 Task: Create a due date automation trigger when advanced on, 2 hours after a card is due add basic with the green label.
Action: Mouse moved to (815, 239)
Screenshot: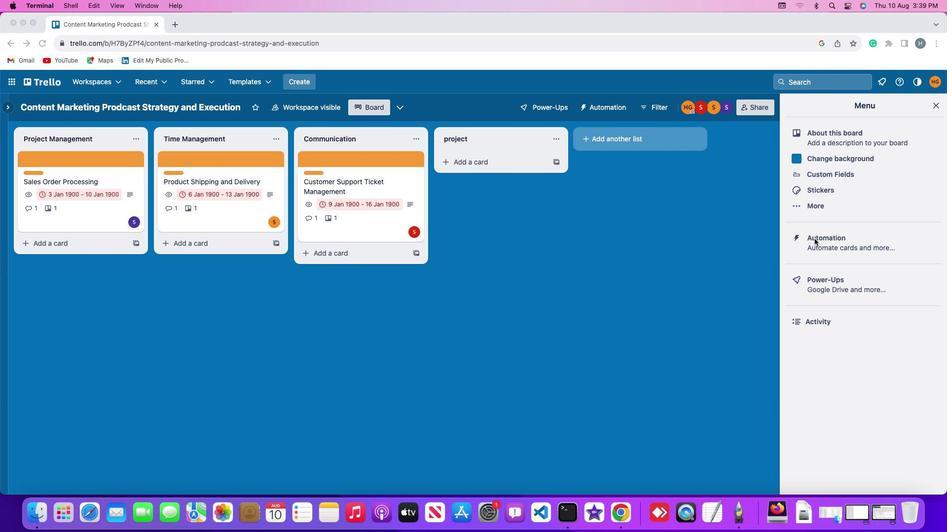 
Action: Mouse pressed left at (815, 239)
Screenshot: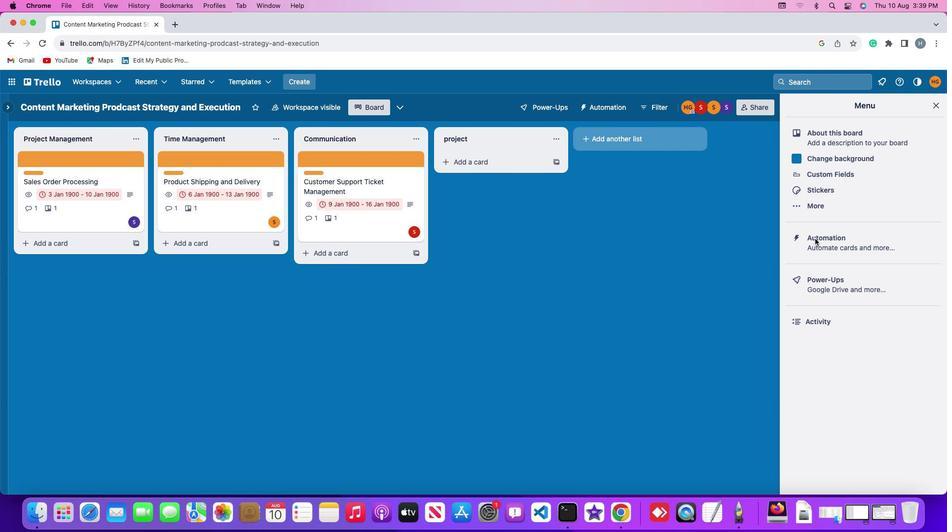 
Action: Mouse pressed left at (815, 239)
Screenshot: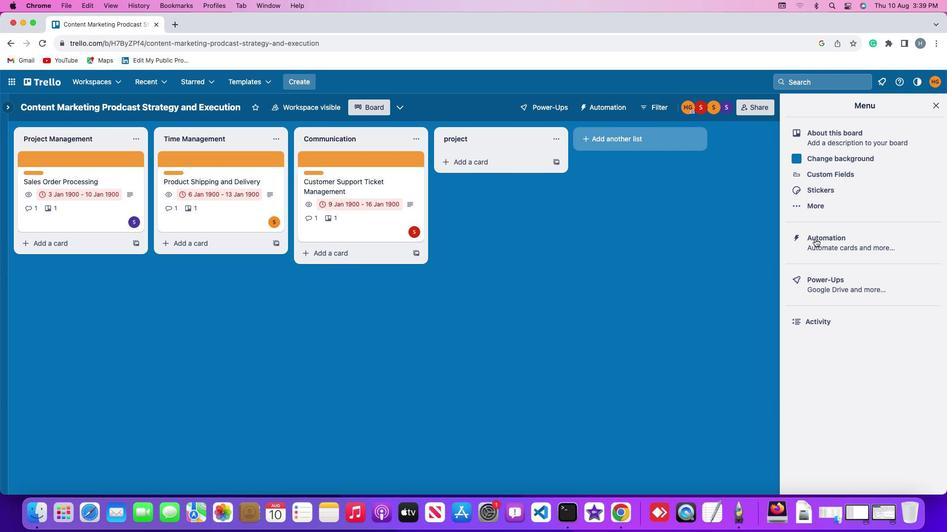 
Action: Mouse moved to (66, 229)
Screenshot: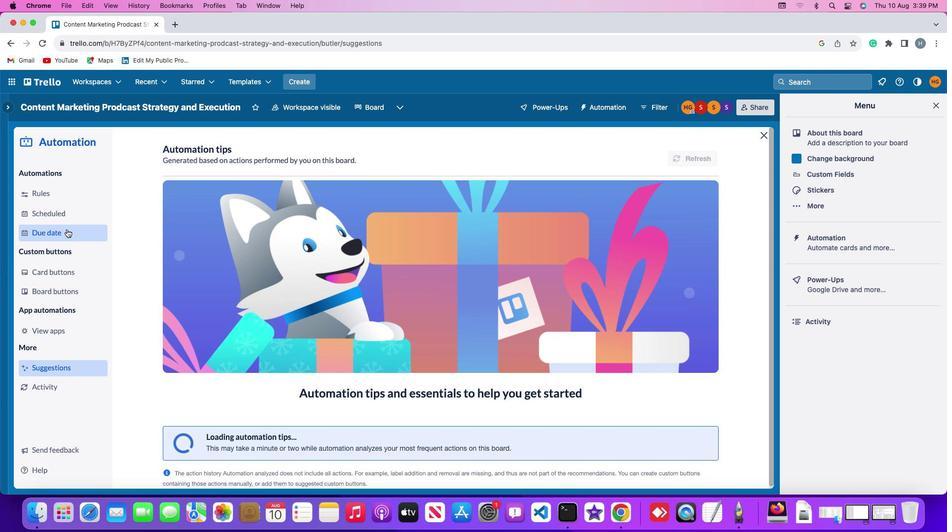 
Action: Mouse pressed left at (66, 229)
Screenshot: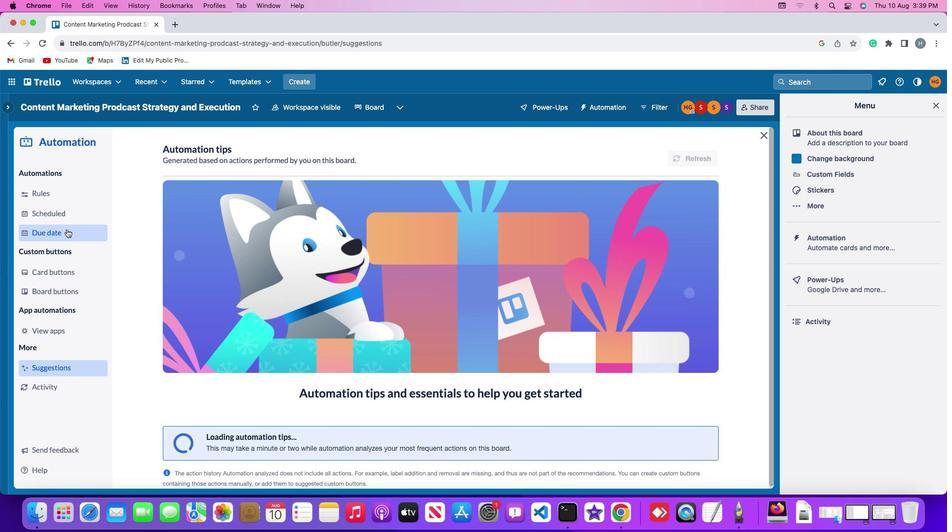 
Action: Mouse moved to (667, 152)
Screenshot: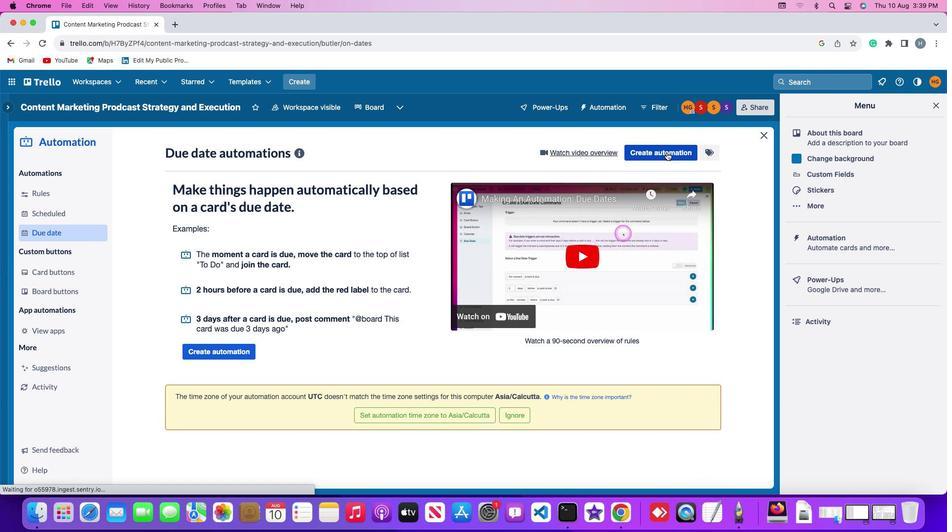 
Action: Mouse pressed left at (667, 152)
Screenshot: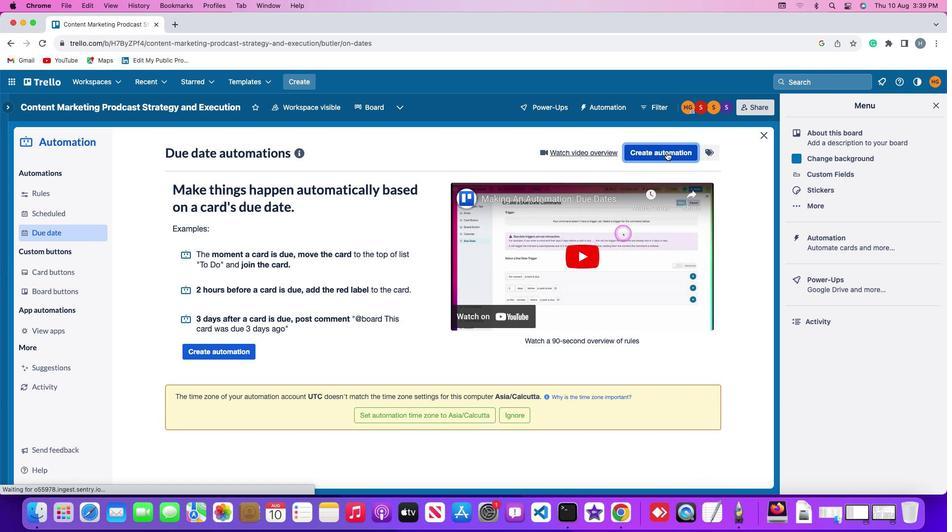 
Action: Mouse moved to (238, 250)
Screenshot: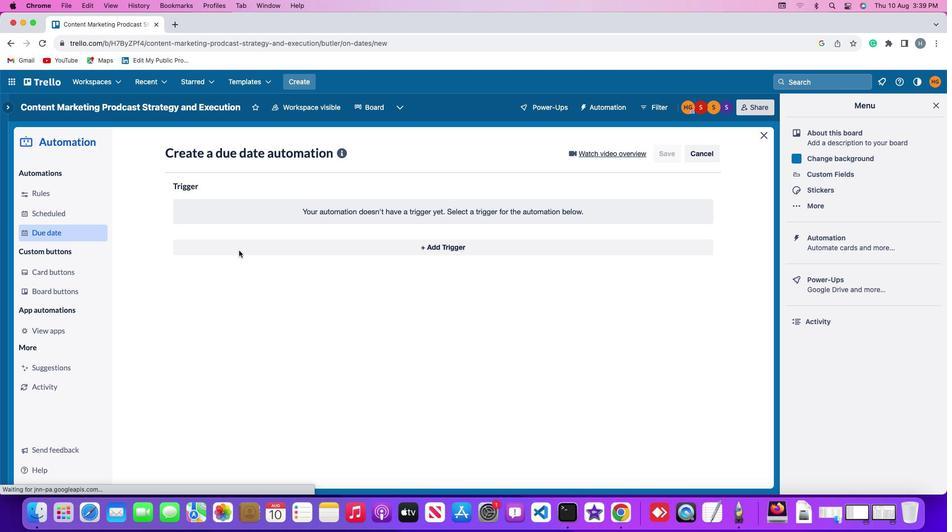 
Action: Mouse pressed left at (238, 250)
Screenshot: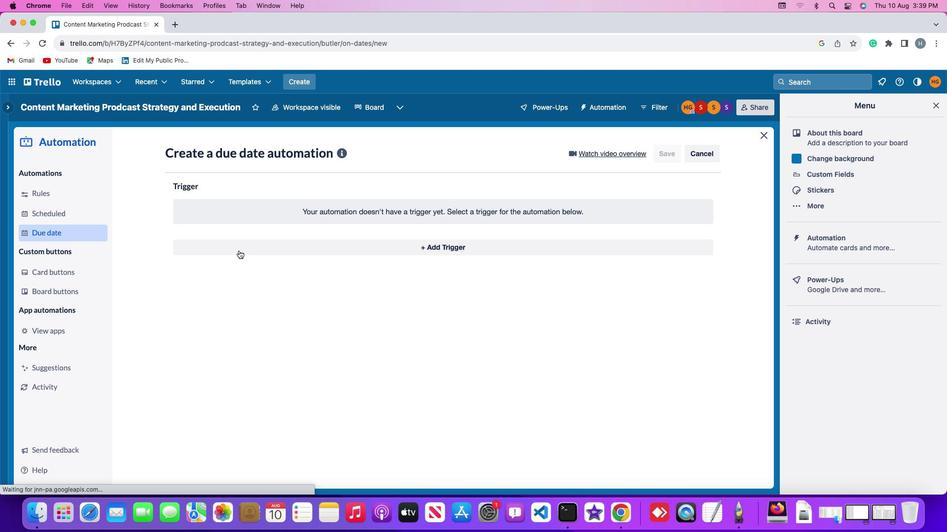 
Action: Mouse moved to (189, 397)
Screenshot: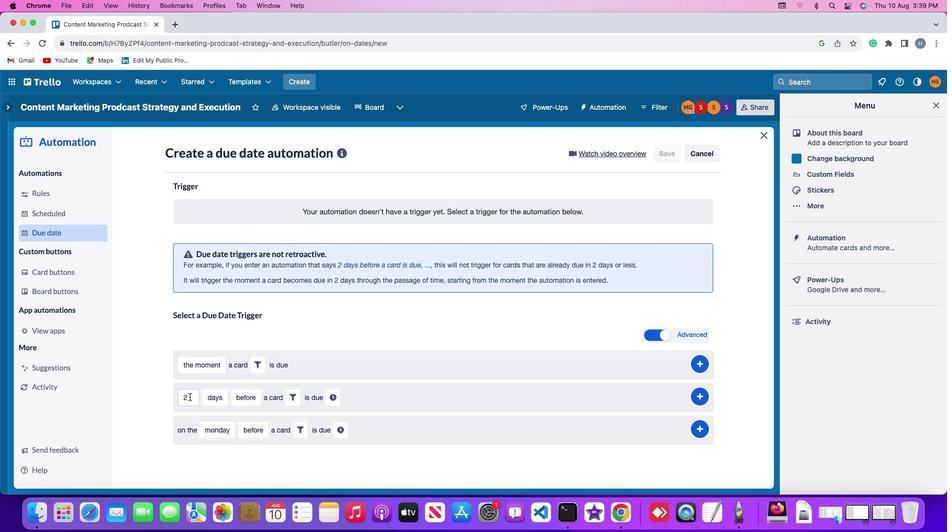 
Action: Mouse pressed left at (189, 397)
Screenshot: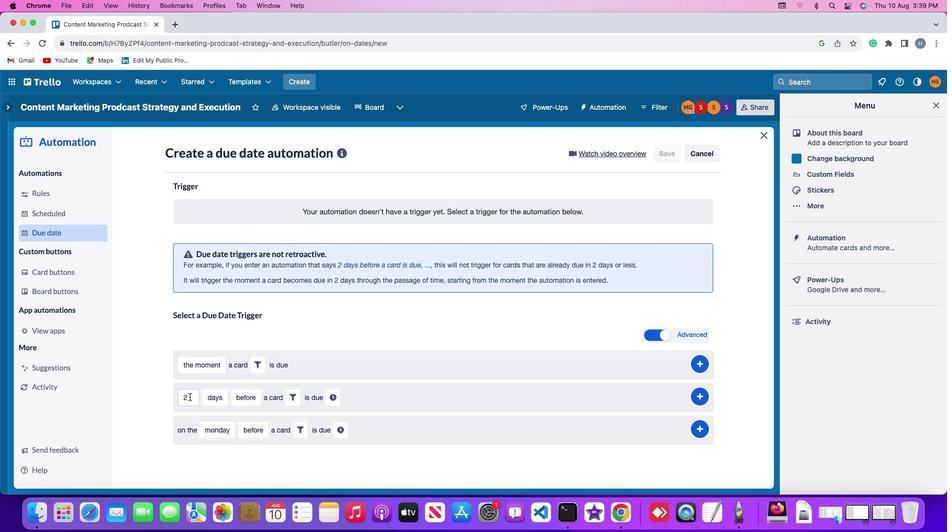 
Action: Mouse moved to (189, 398)
Screenshot: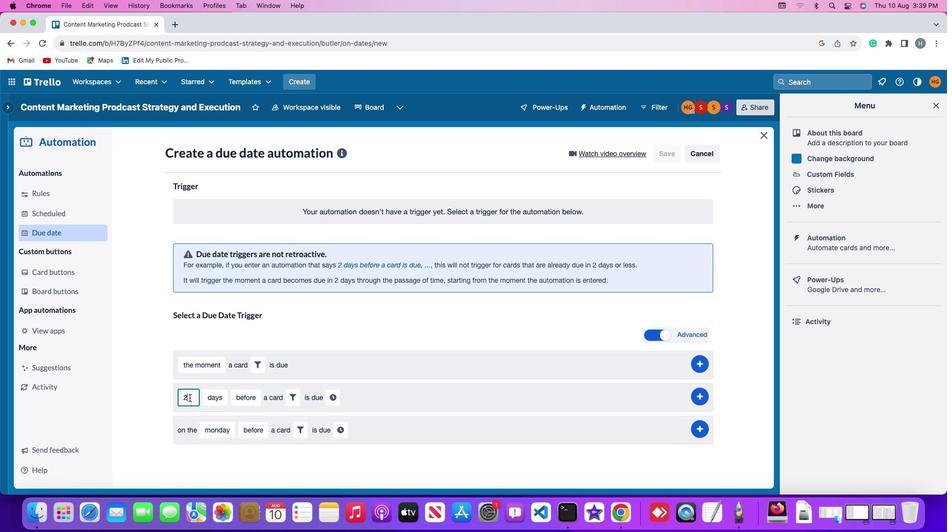 
Action: Key pressed Key.backspace
Screenshot: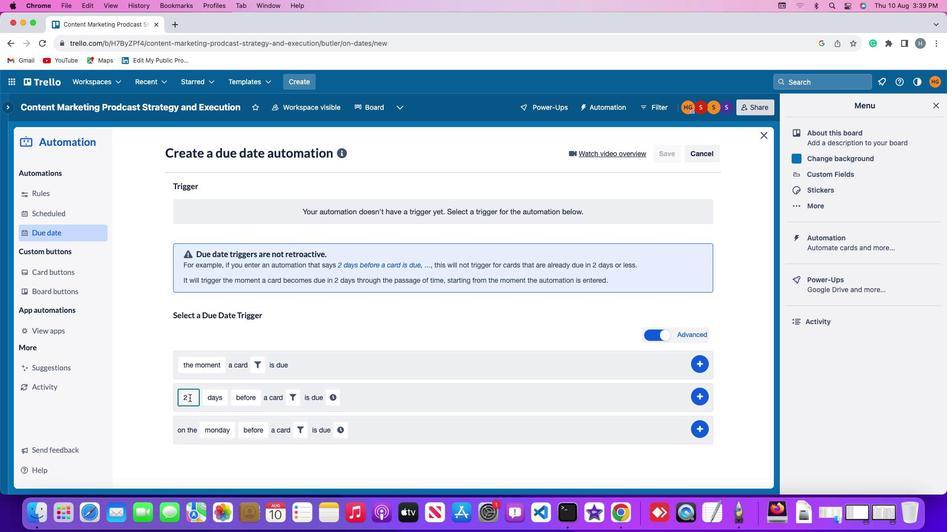 
Action: Mouse moved to (189, 398)
Screenshot: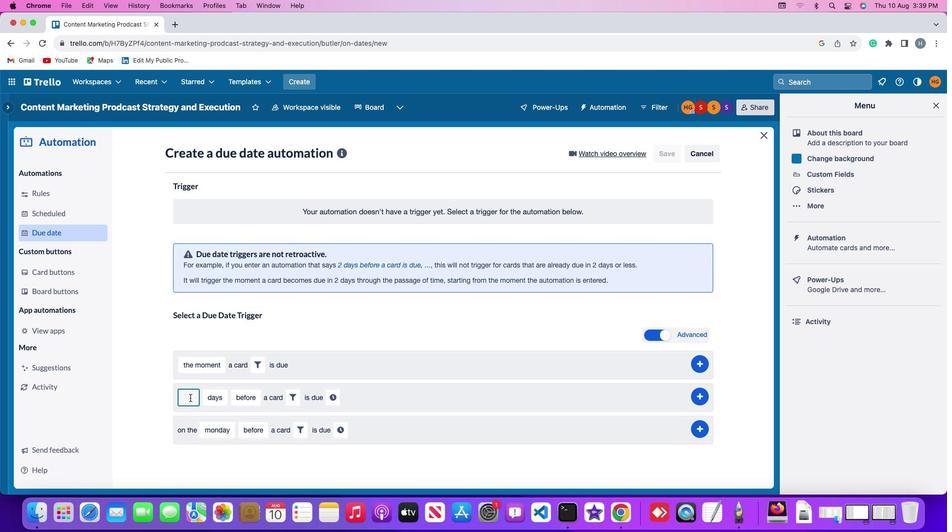 
Action: Key pressed '2'
Screenshot: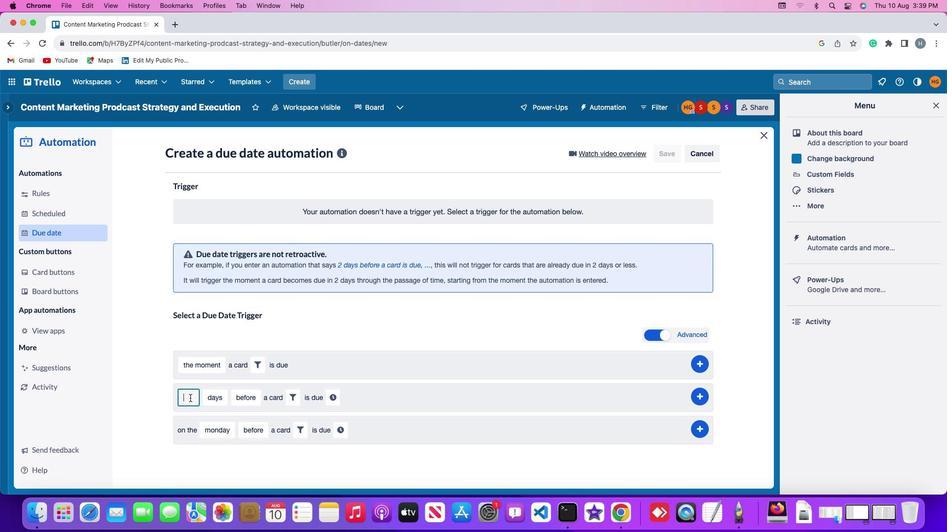 
Action: Mouse moved to (221, 399)
Screenshot: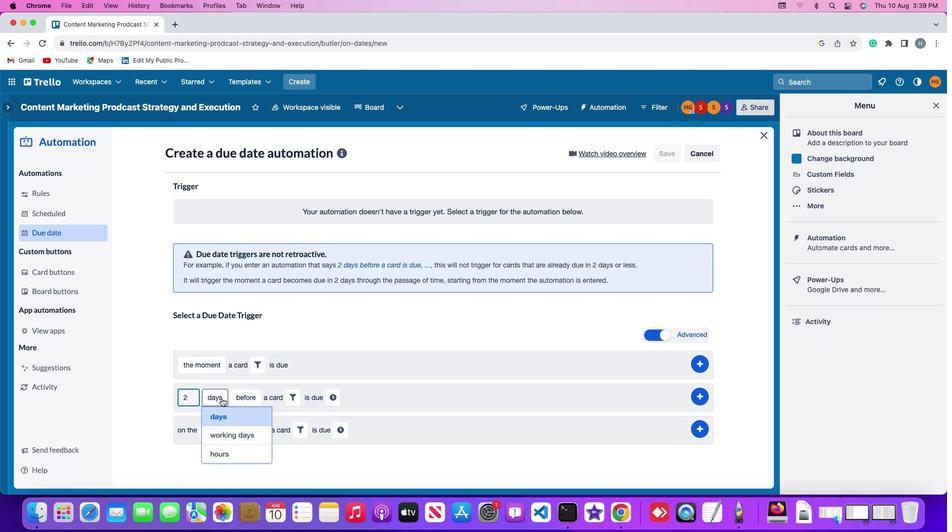 
Action: Mouse pressed left at (221, 399)
Screenshot: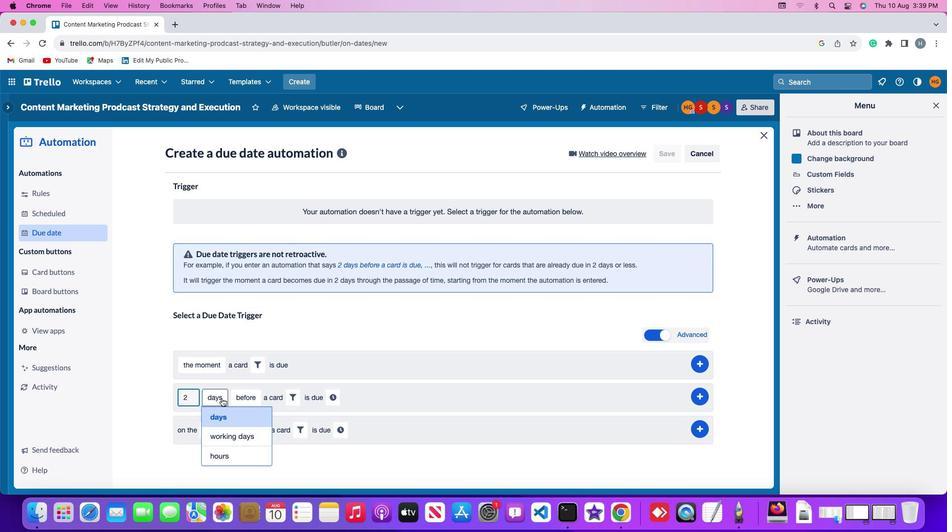 
Action: Mouse moved to (223, 459)
Screenshot: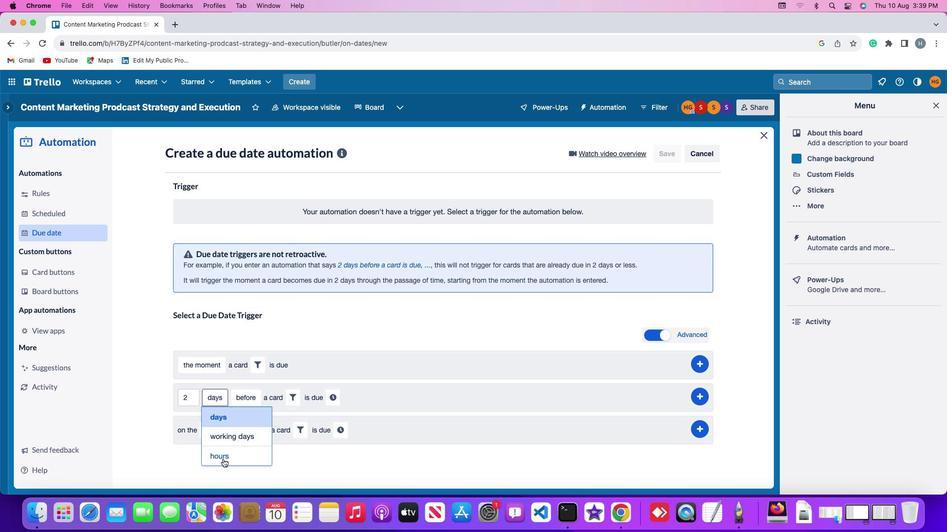 
Action: Mouse pressed left at (223, 459)
Screenshot: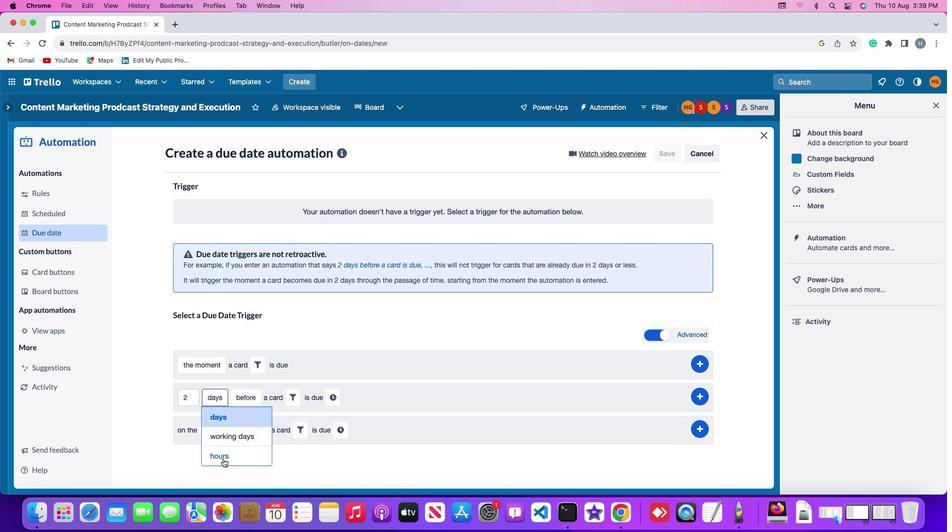 
Action: Mouse moved to (249, 398)
Screenshot: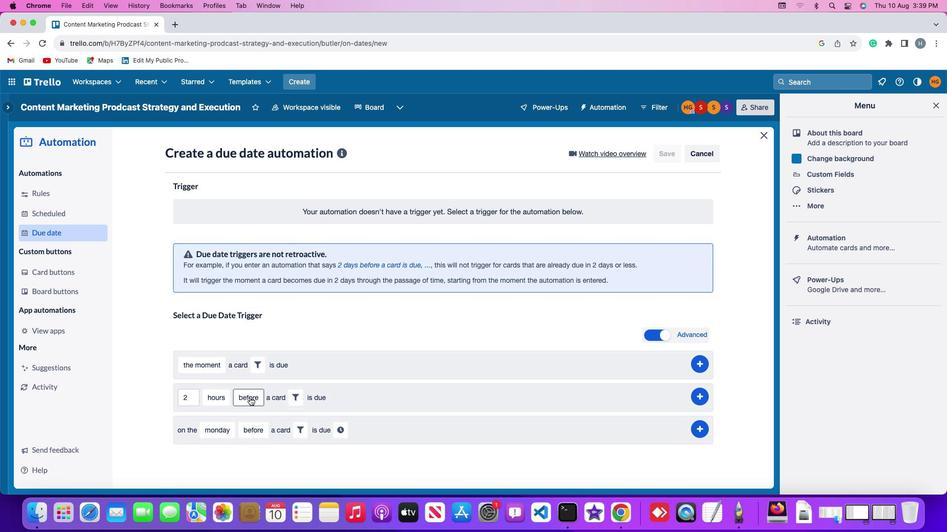 
Action: Mouse pressed left at (249, 398)
Screenshot: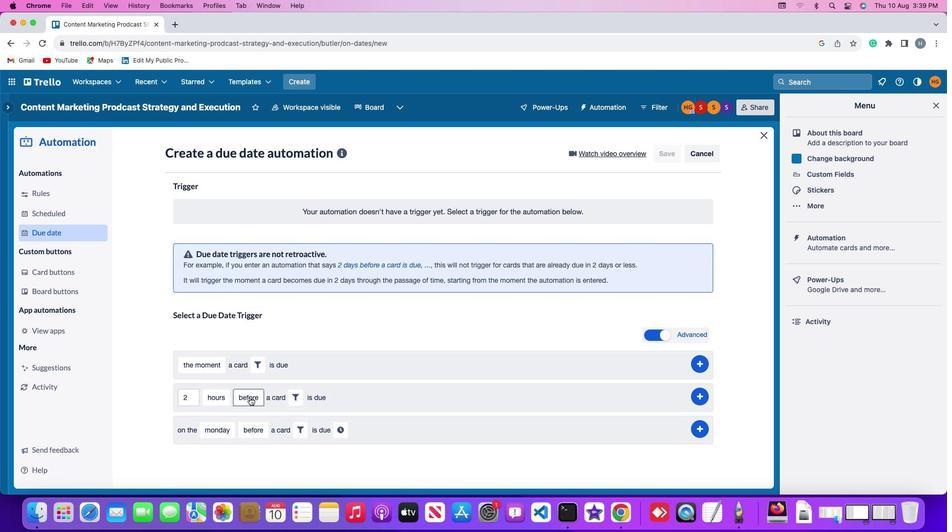 
Action: Mouse moved to (256, 434)
Screenshot: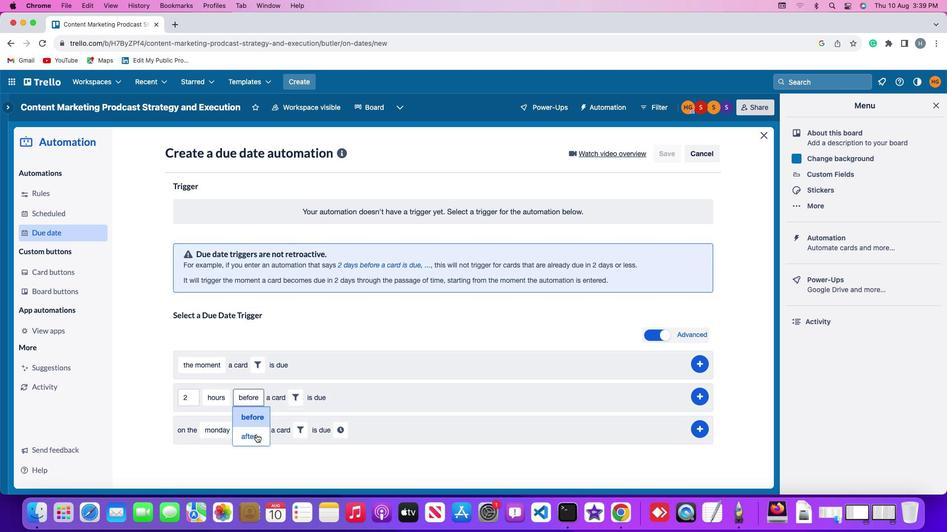 
Action: Mouse pressed left at (256, 434)
Screenshot: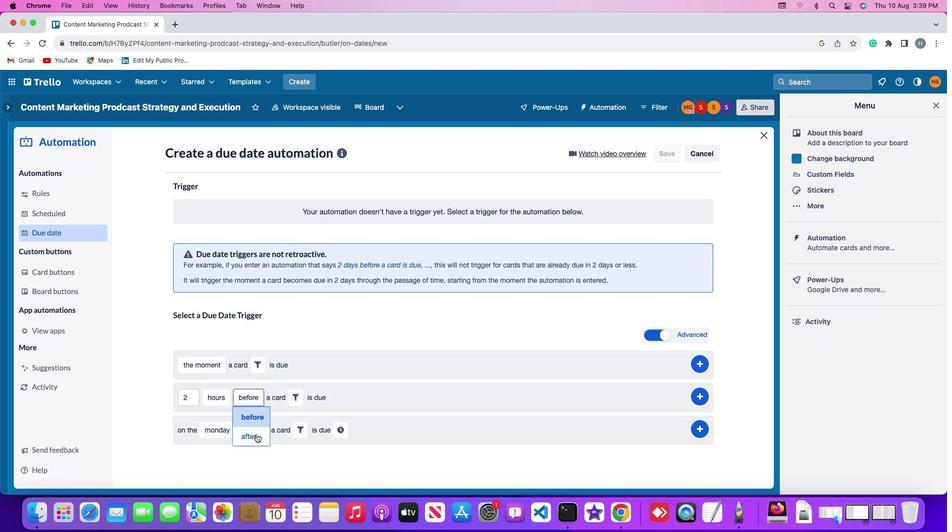 
Action: Mouse moved to (297, 396)
Screenshot: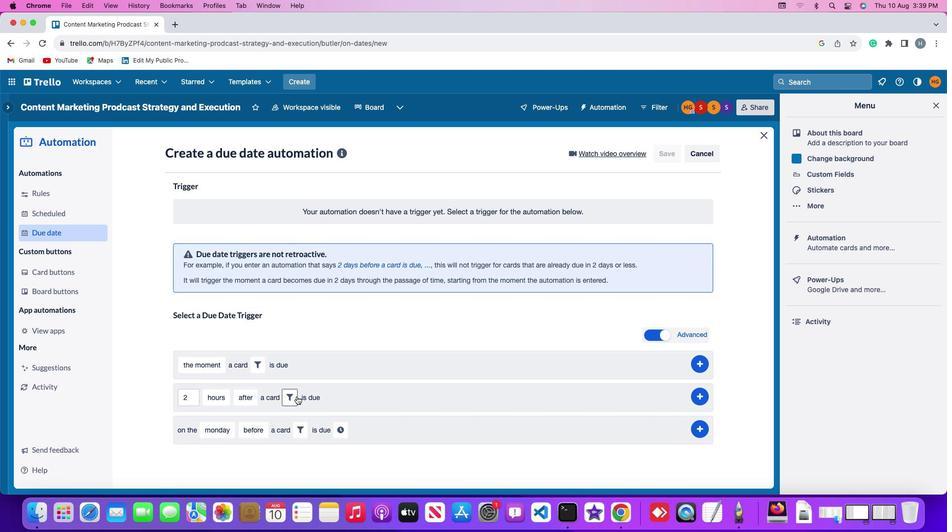 
Action: Mouse pressed left at (297, 396)
Screenshot: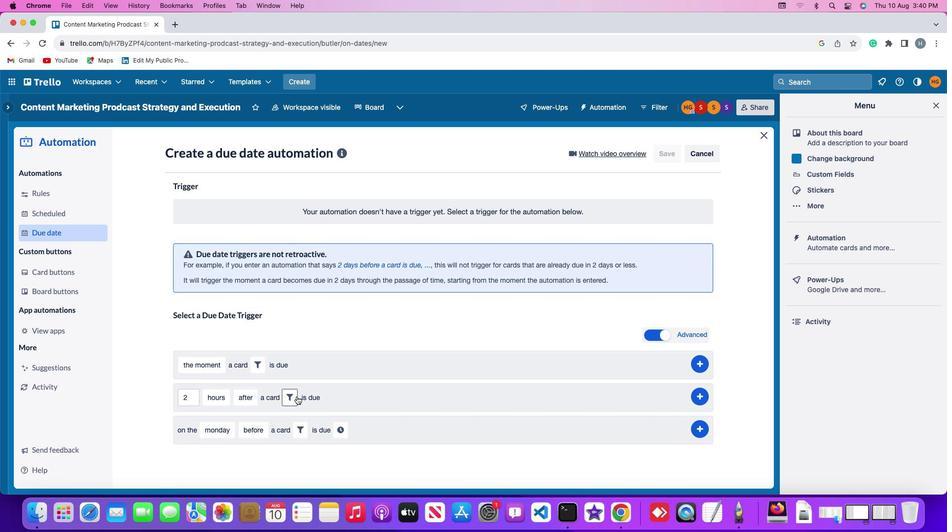 
Action: Mouse moved to (249, 457)
Screenshot: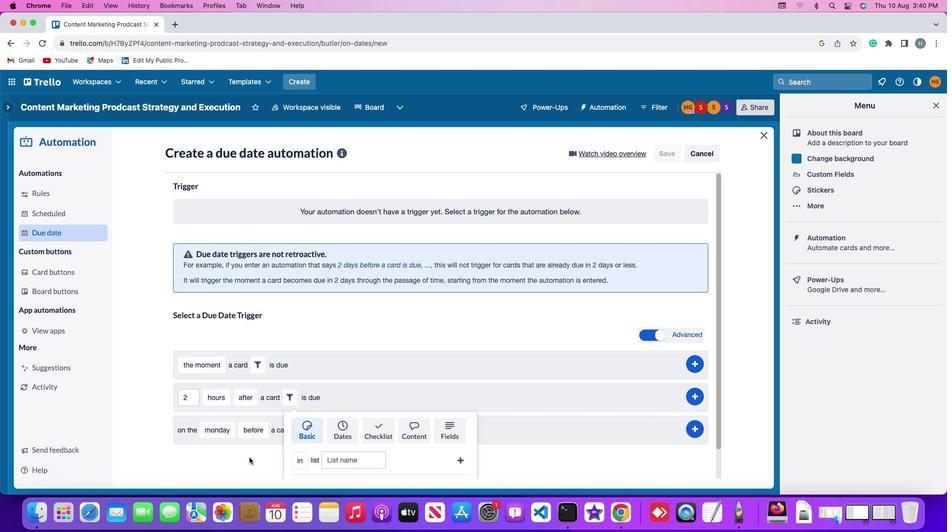 
Action: Mouse scrolled (249, 457) with delta (0, 0)
Screenshot: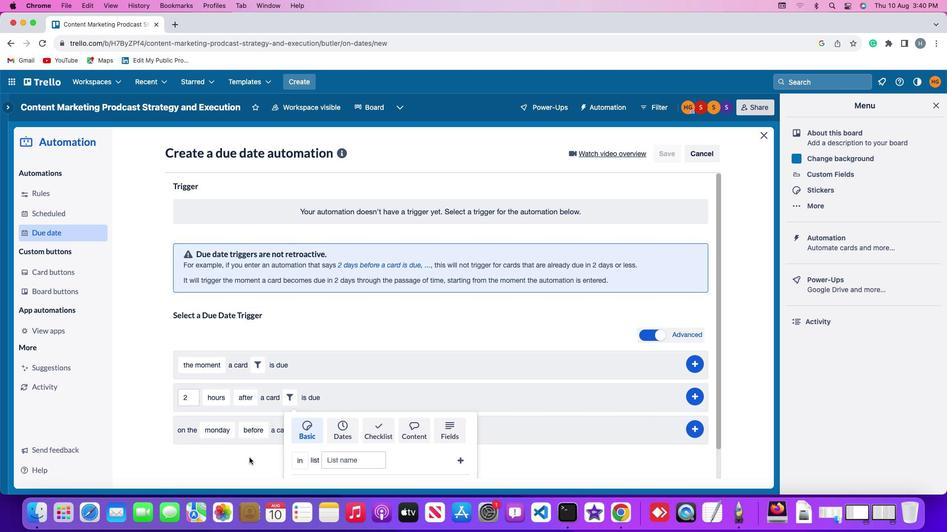 
Action: Mouse scrolled (249, 457) with delta (0, 0)
Screenshot: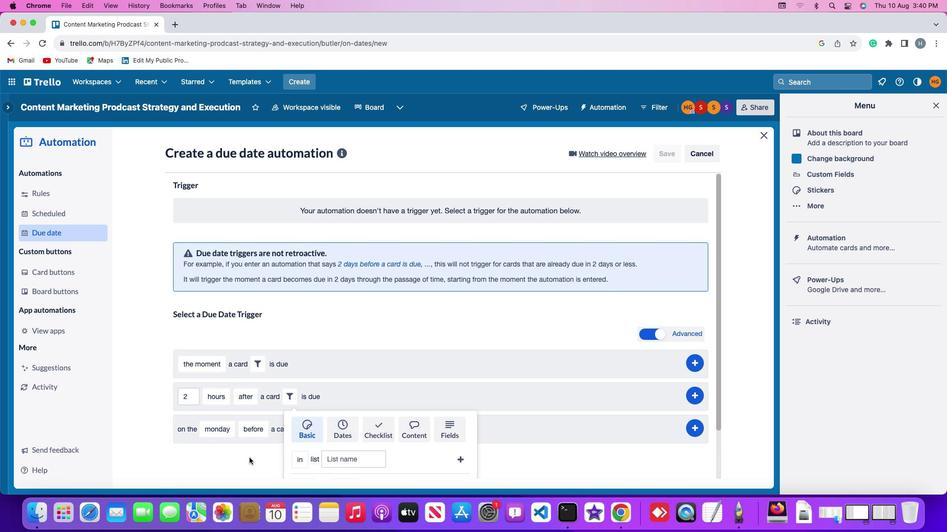 
Action: Mouse scrolled (249, 457) with delta (0, 0)
Screenshot: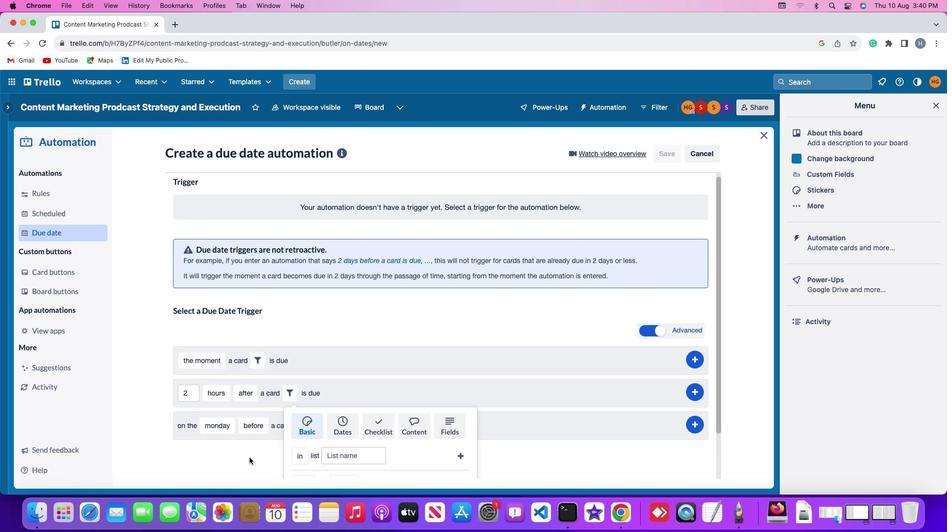 
Action: Mouse scrolled (249, 457) with delta (0, -1)
Screenshot: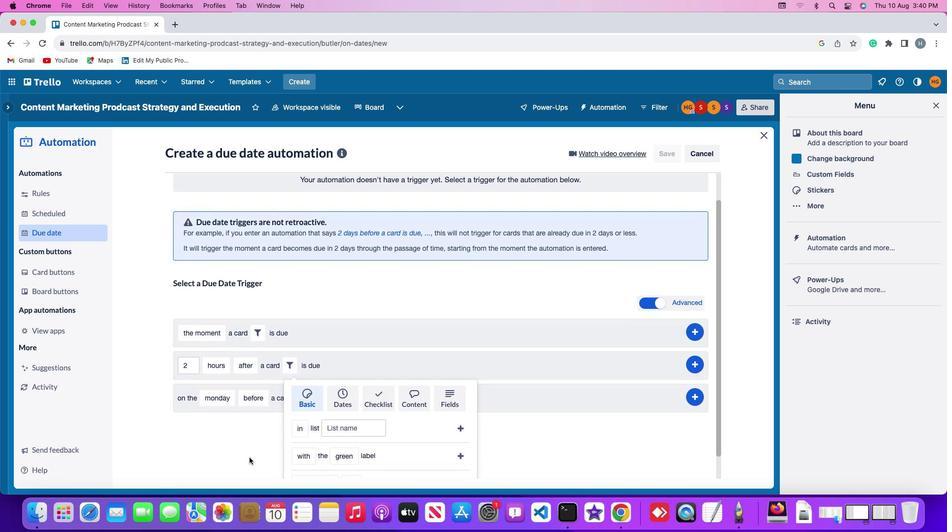 
Action: Mouse moved to (295, 432)
Screenshot: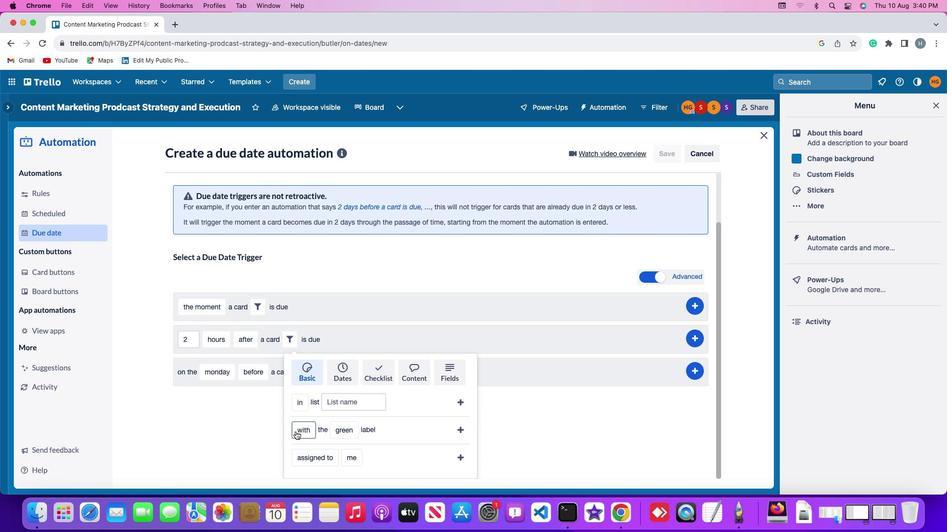 
Action: Mouse pressed left at (295, 432)
Screenshot: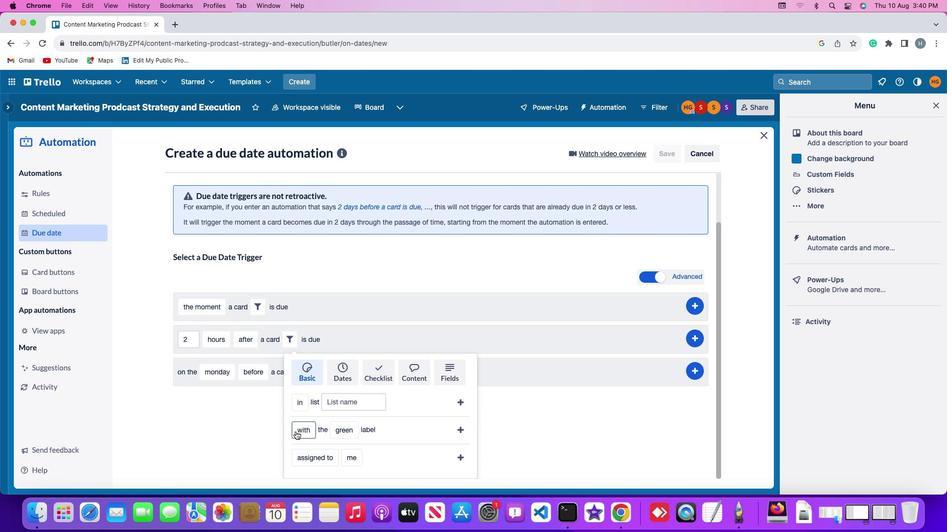 
Action: Mouse moved to (316, 372)
Screenshot: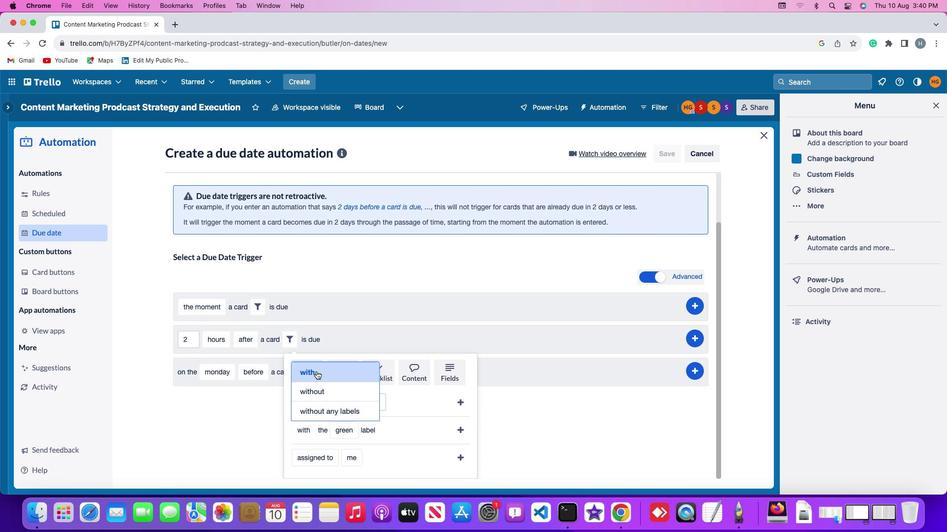 
Action: Mouse pressed left at (316, 372)
Screenshot: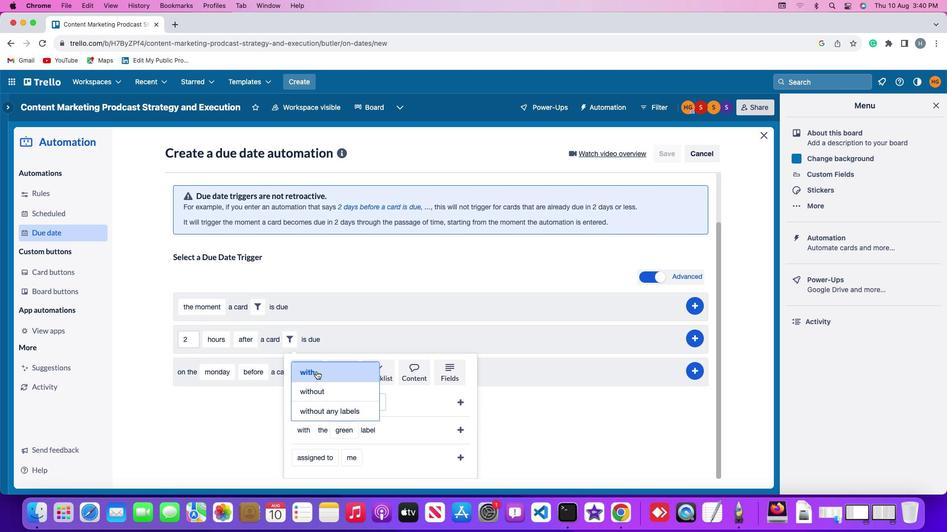 
Action: Mouse moved to (344, 433)
Screenshot: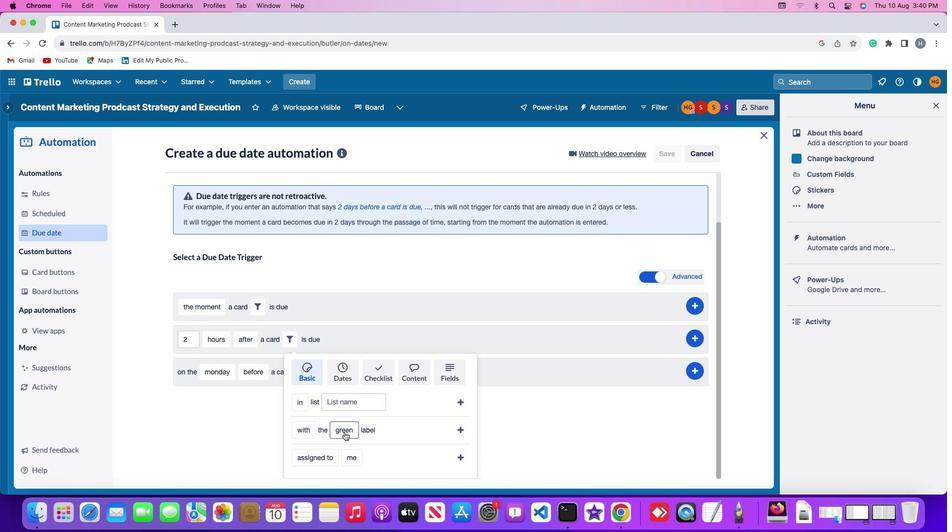 
Action: Mouse pressed left at (344, 433)
Screenshot: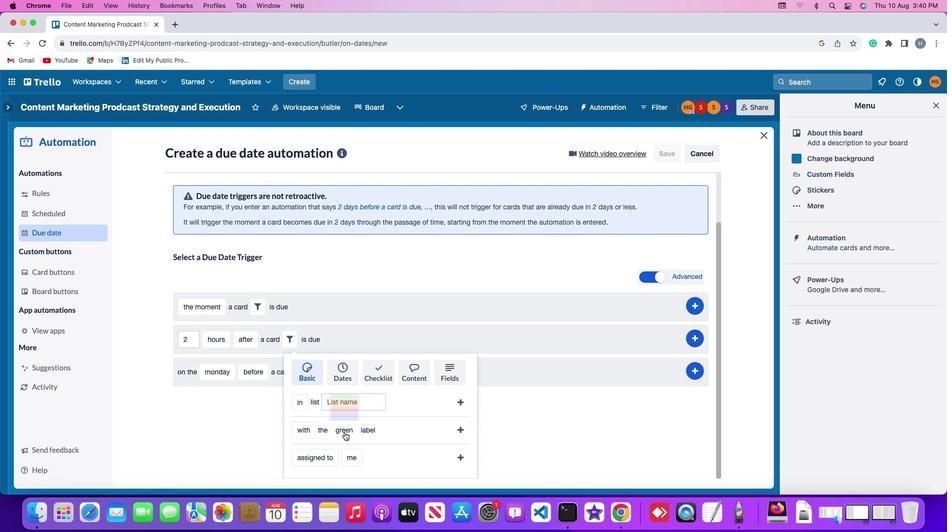 
Action: Mouse moved to (348, 308)
Screenshot: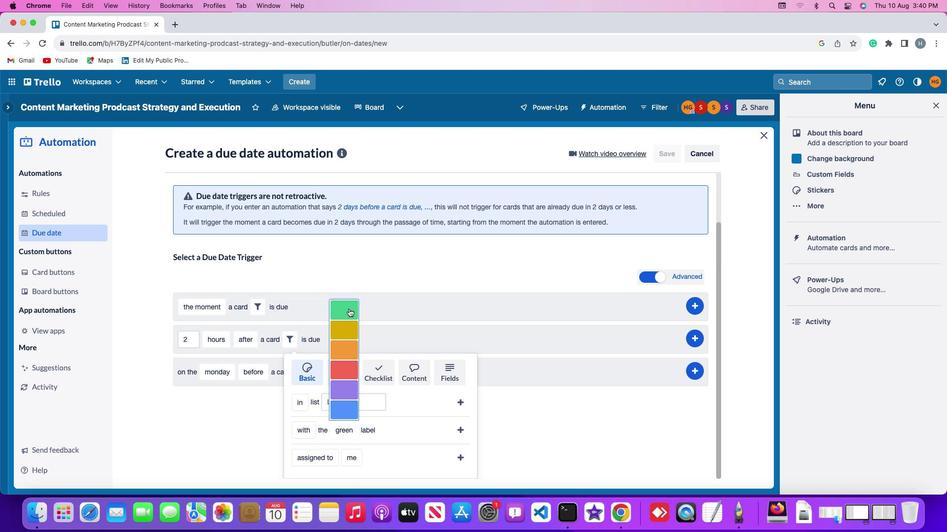 
Action: Mouse pressed left at (348, 308)
Screenshot: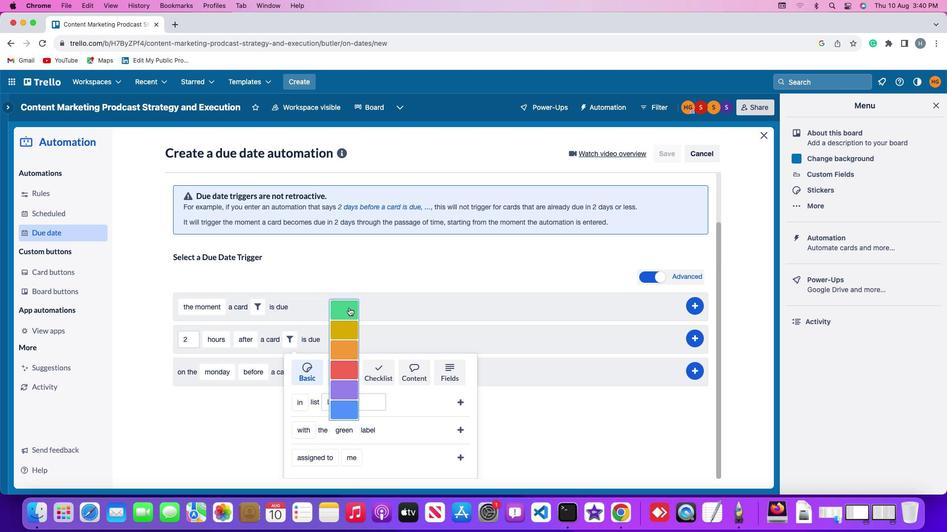 
Action: Mouse moved to (460, 429)
Screenshot: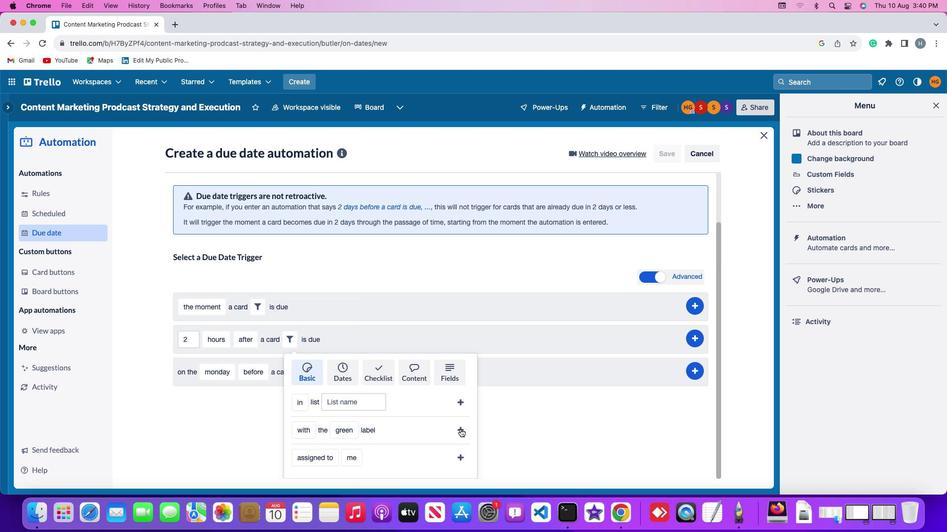 
Action: Mouse pressed left at (460, 429)
Screenshot: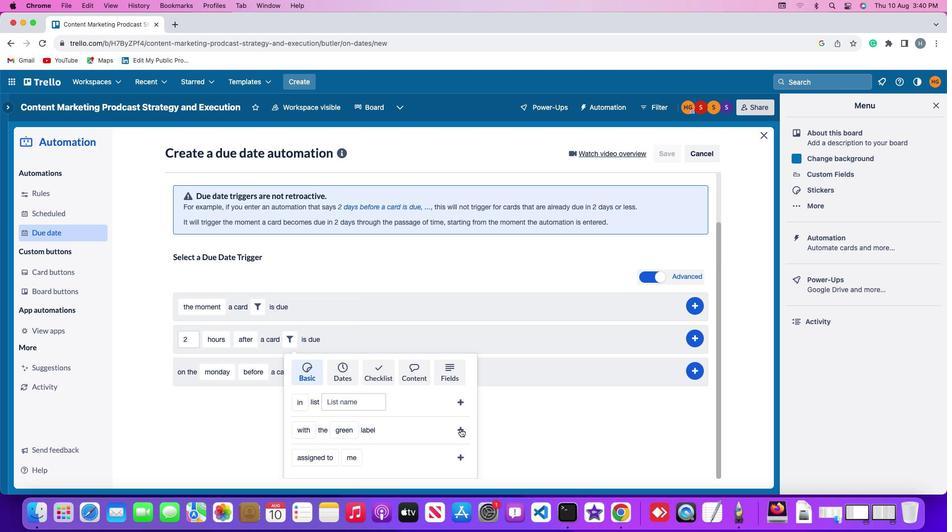 
Action: Mouse moved to (702, 394)
Screenshot: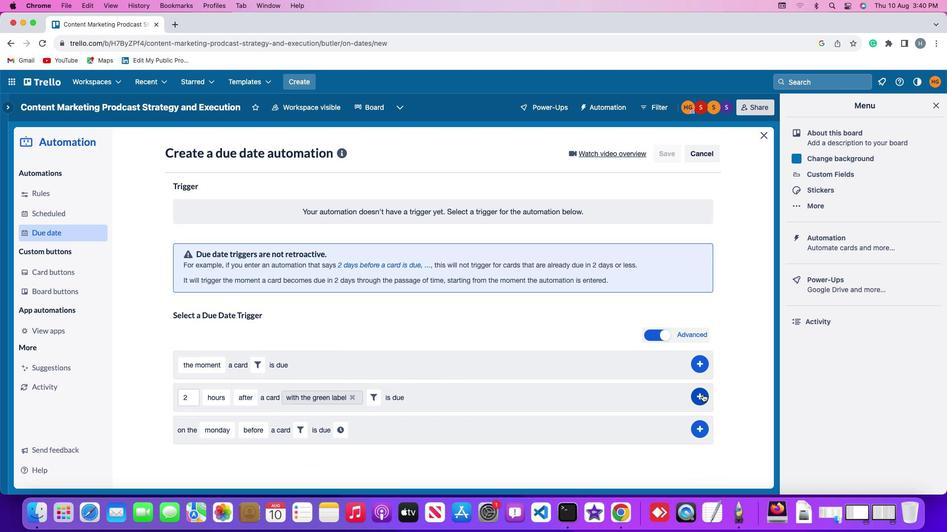 
Action: Mouse pressed left at (702, 394)
Screenshot: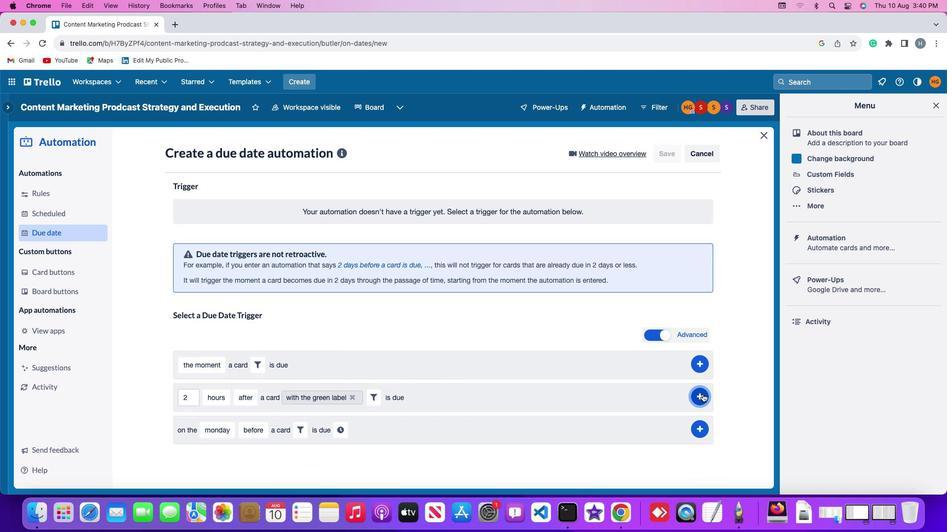 
Action: Mouse moved to (753, 315)
Screenshot: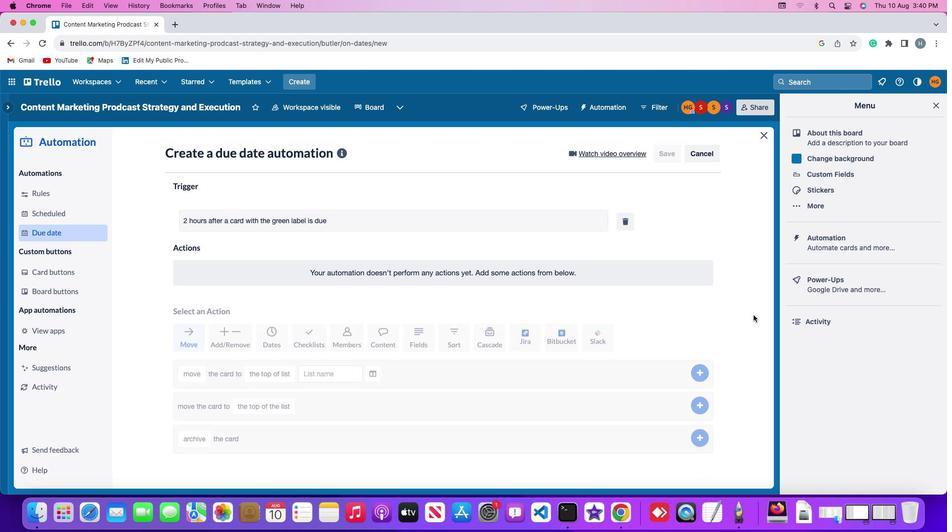
